 Task: Use Auto Race 01 Effect in this video Movie B.mp4
Action: Mouse pressed left at (315, 138)
Screenshot: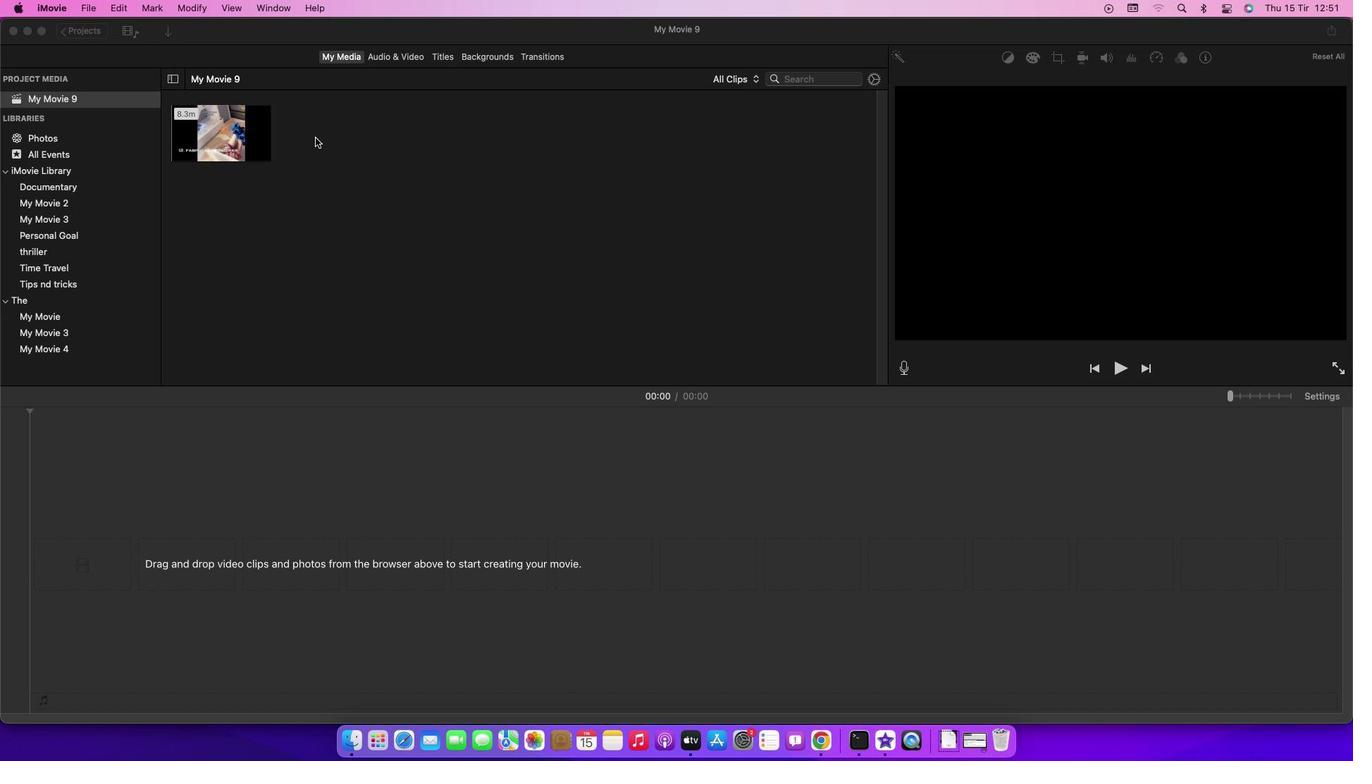 
Action: Mouse moved to (222, 130)
Screenshot: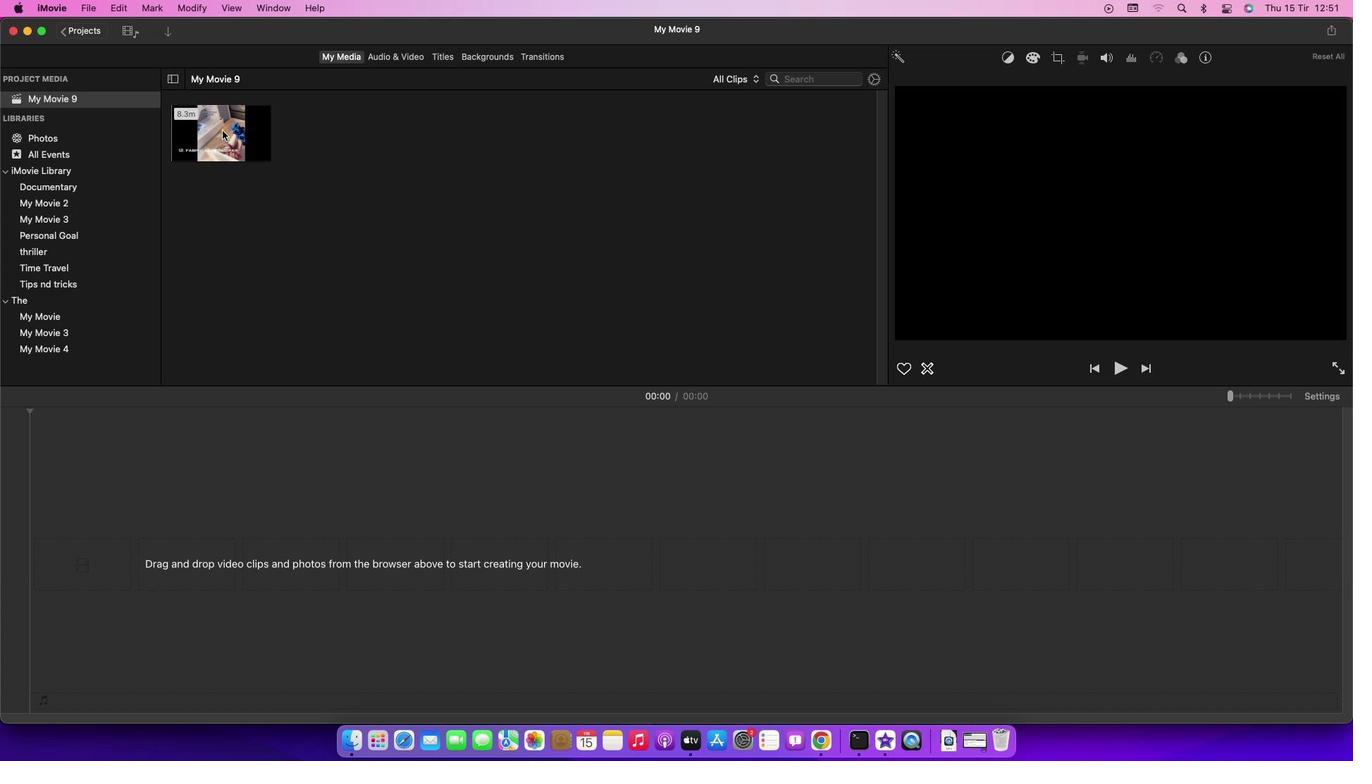 
Action: Mouse pressed left at (222, 130)
Screenshot: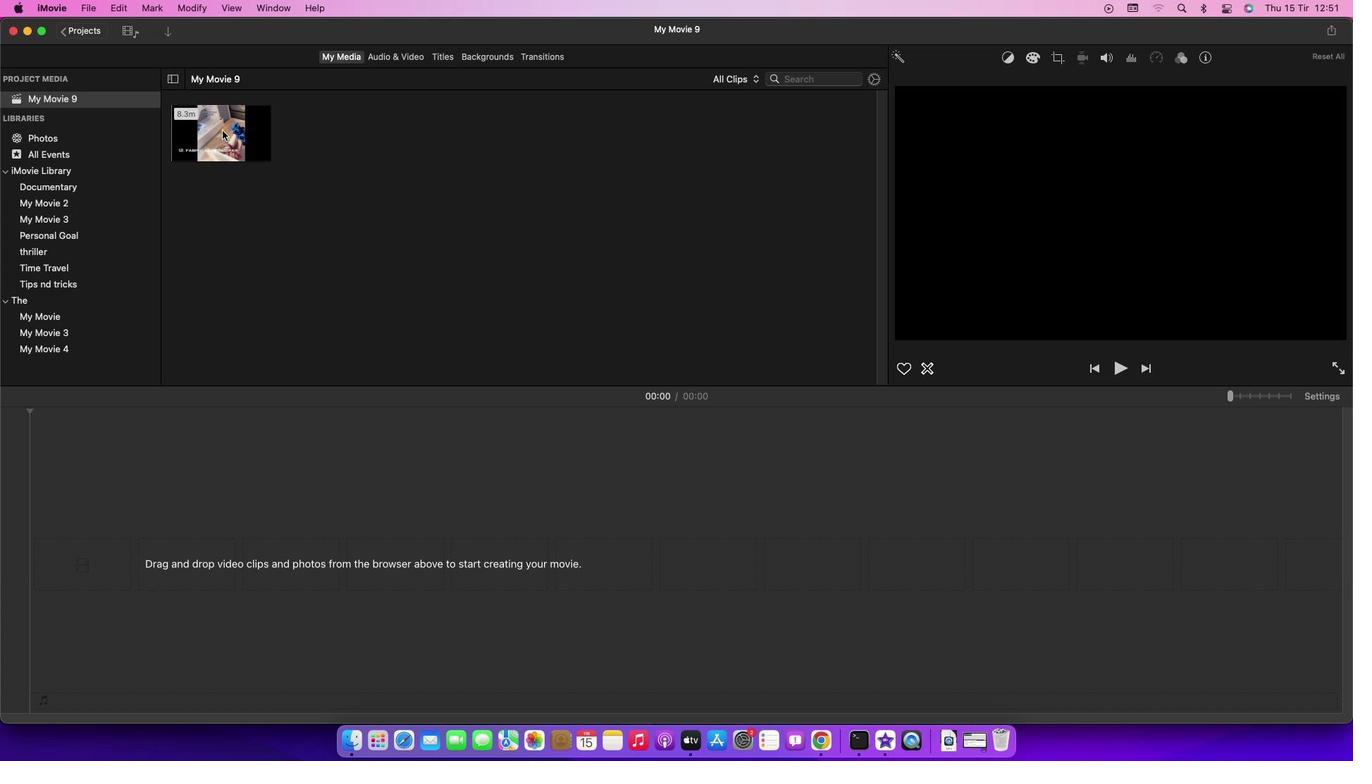 
Action: Mouse moved to (225, 124)
Screenshot: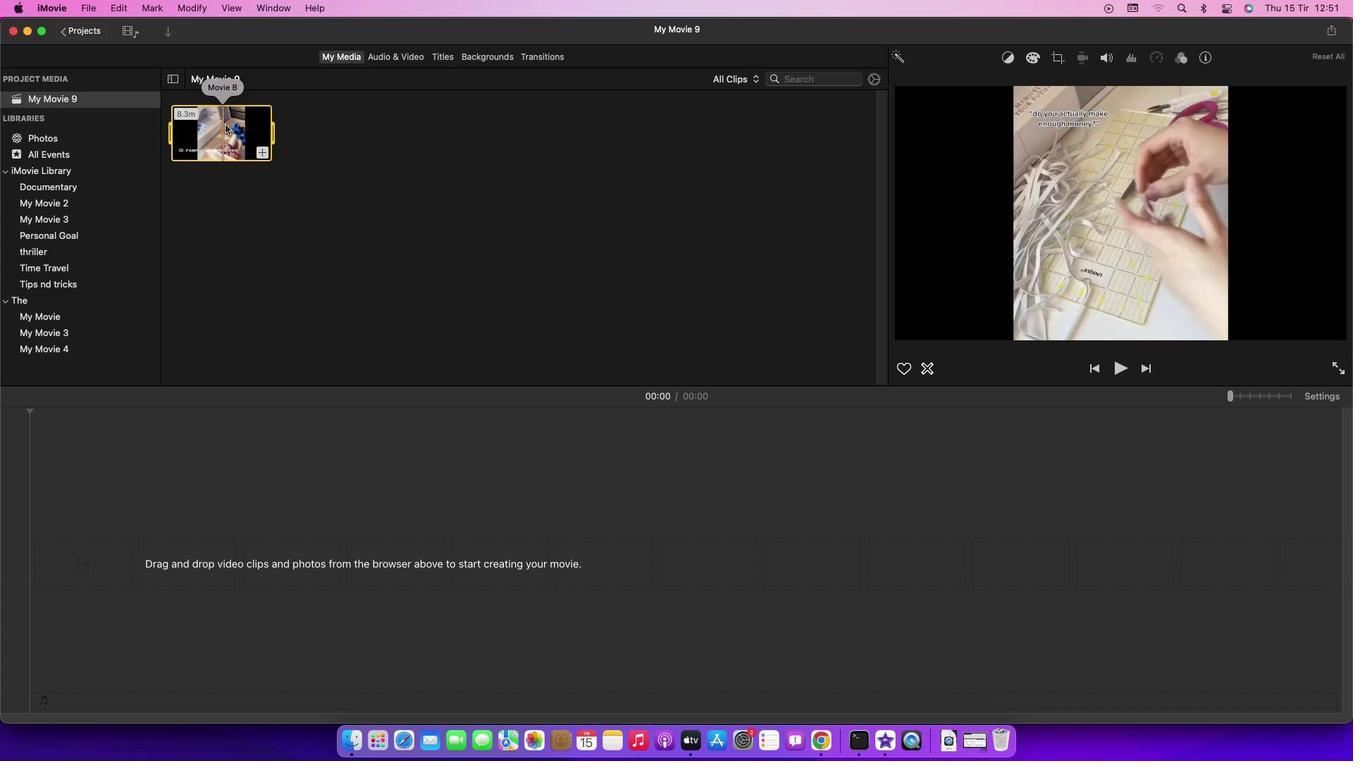 
Action: Mouse pressed left at (225, 124)
Screenshot: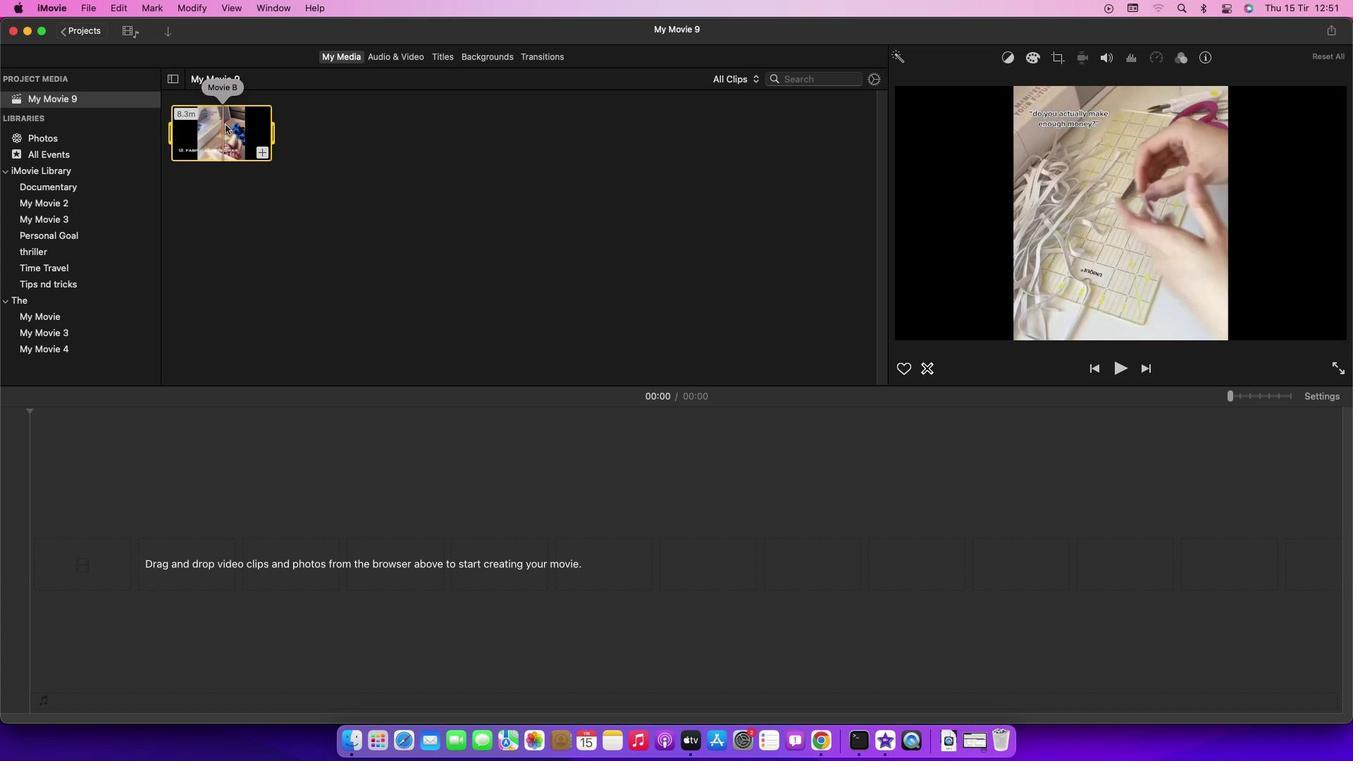 
Action: Mouse moved to (390, 58)
Screenshot: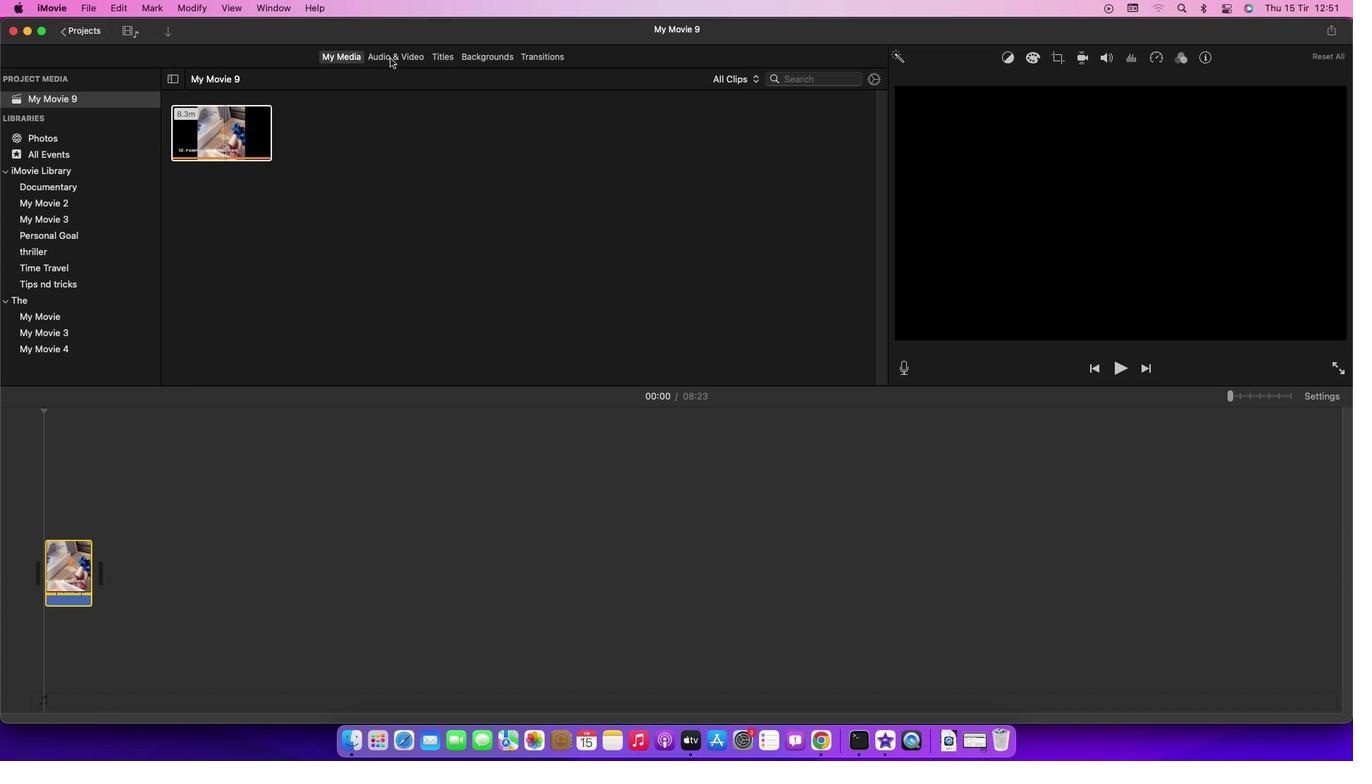 
Action: Mouse pressed left at (390, 58)
Screenshot: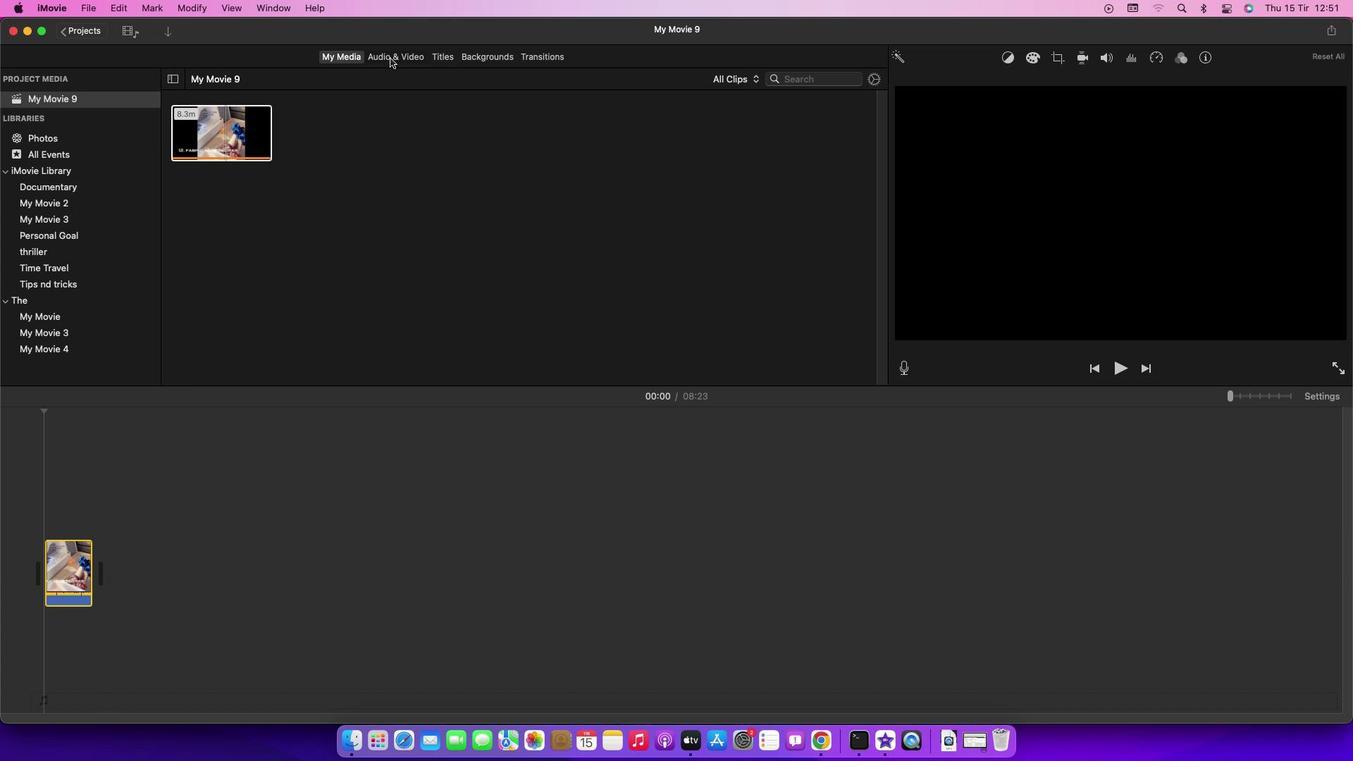 
Action: Mouse moved to (112, 135)
Screenshot: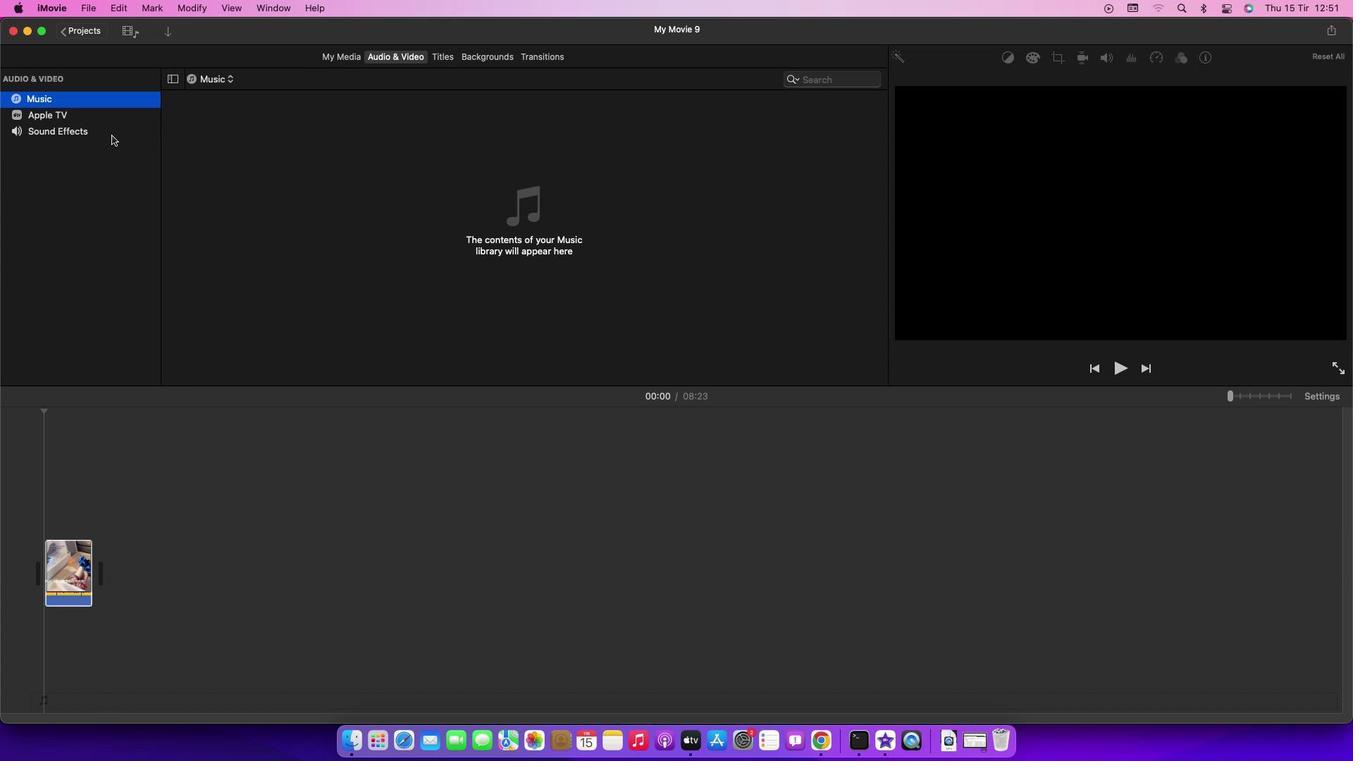 
Action: Mouse pressed left at (112, 135)
Screenshot: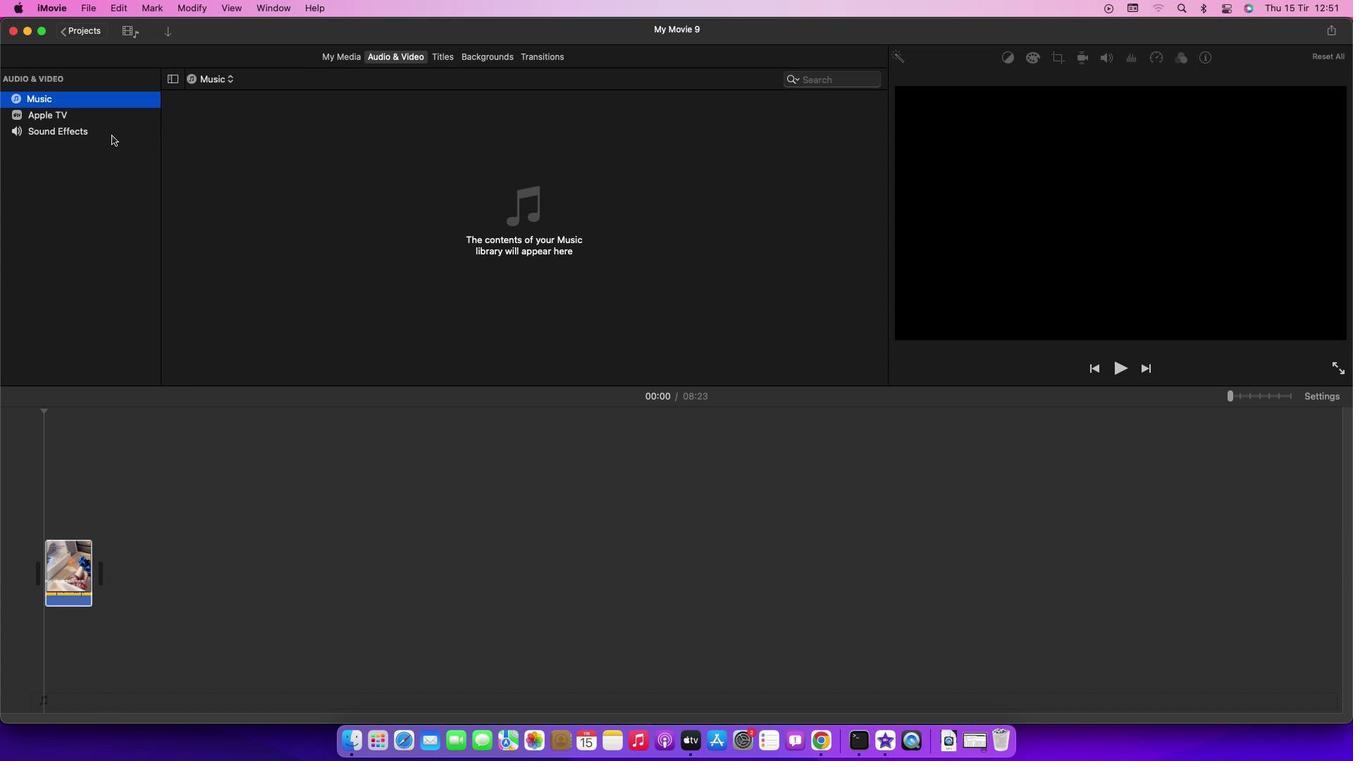 
Action: Mouse moved to (230, 343)
Screenshot: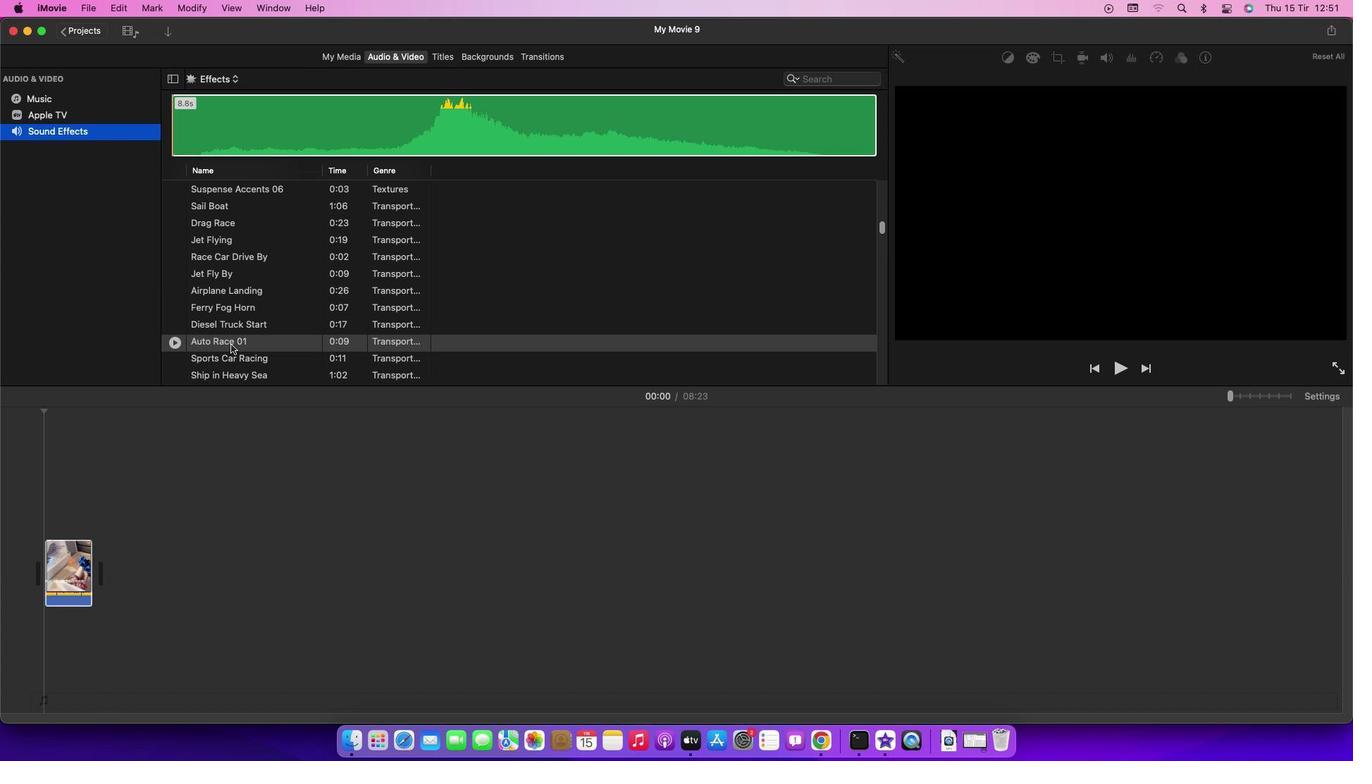
Action: Mouse pressed left at (230, 343)
Screenshot: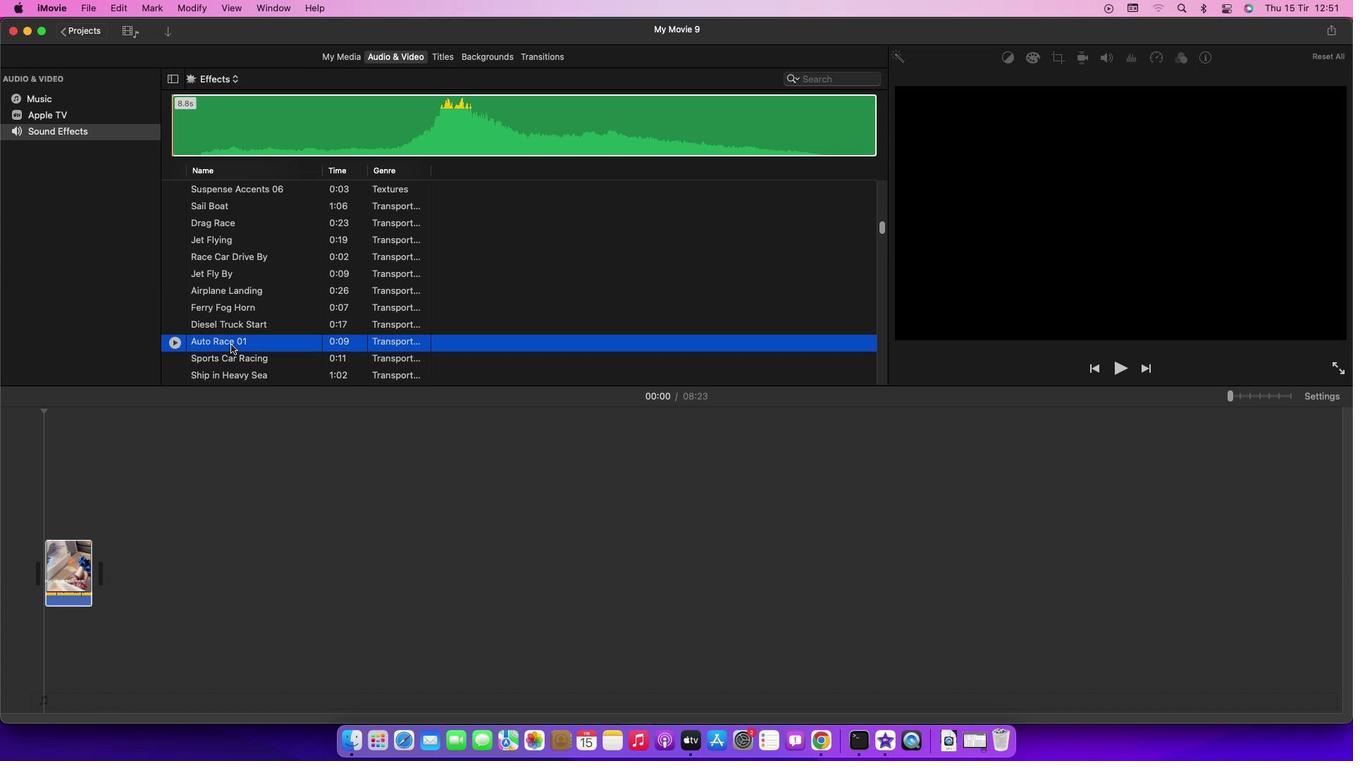 
Action: Mouse moved to (233, 341)
Screenshot: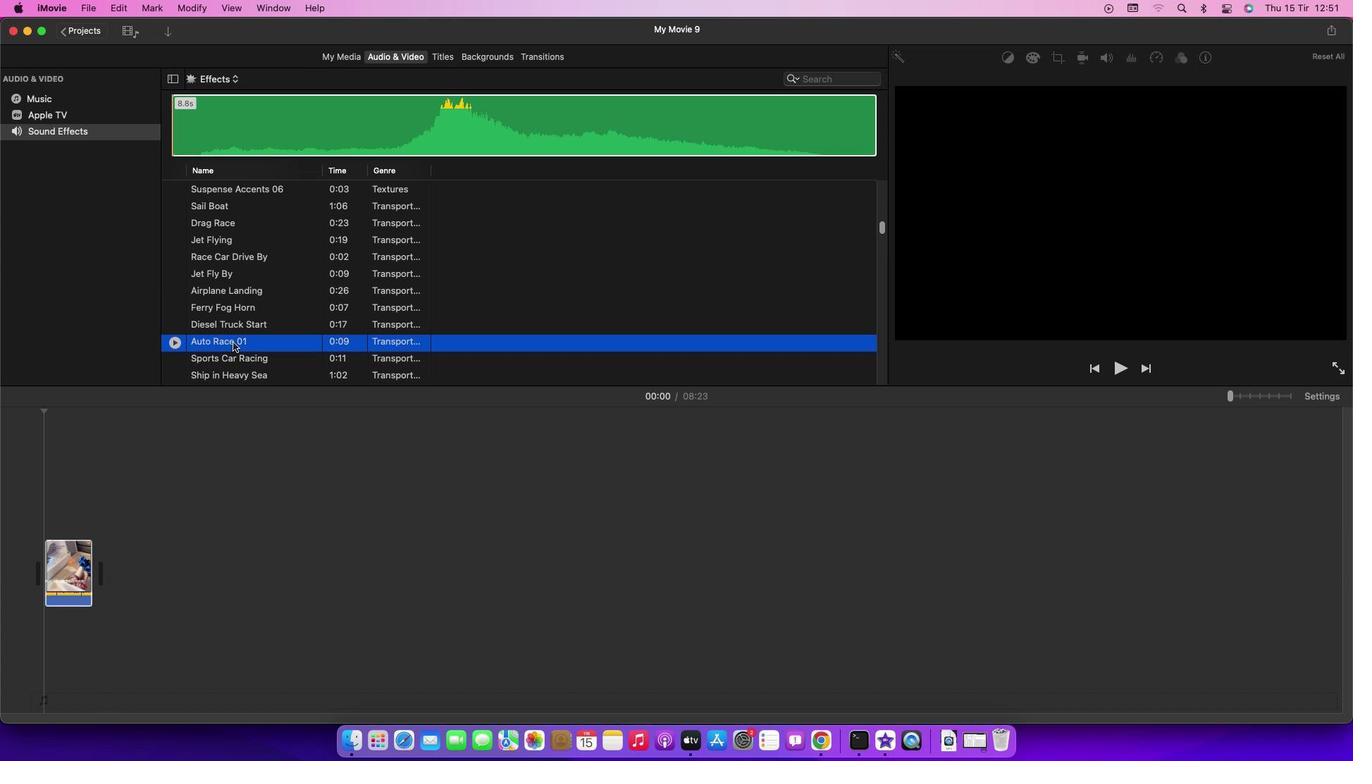 
Action: Mouse pressed left at (233, 341)
Screenshot: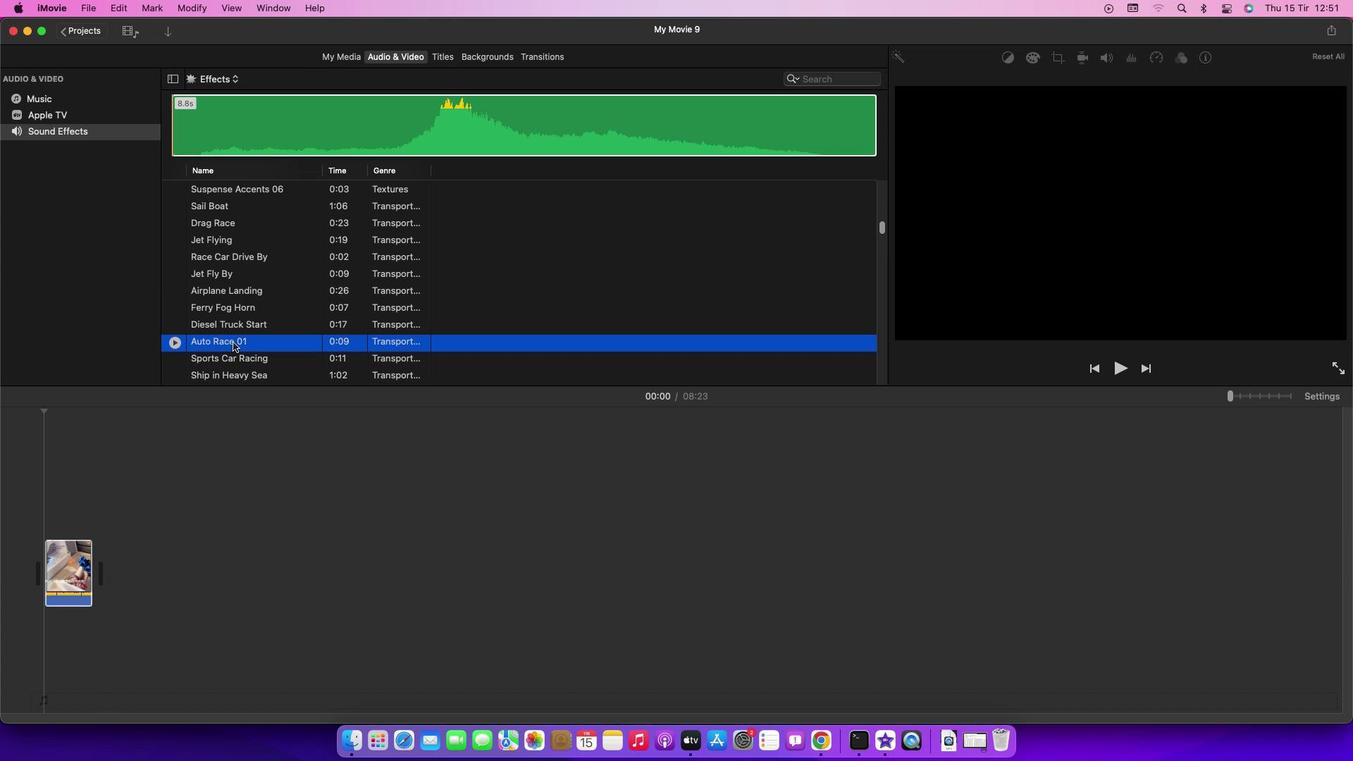 
Action: Mouse moved to (312, 547)
Screenshot: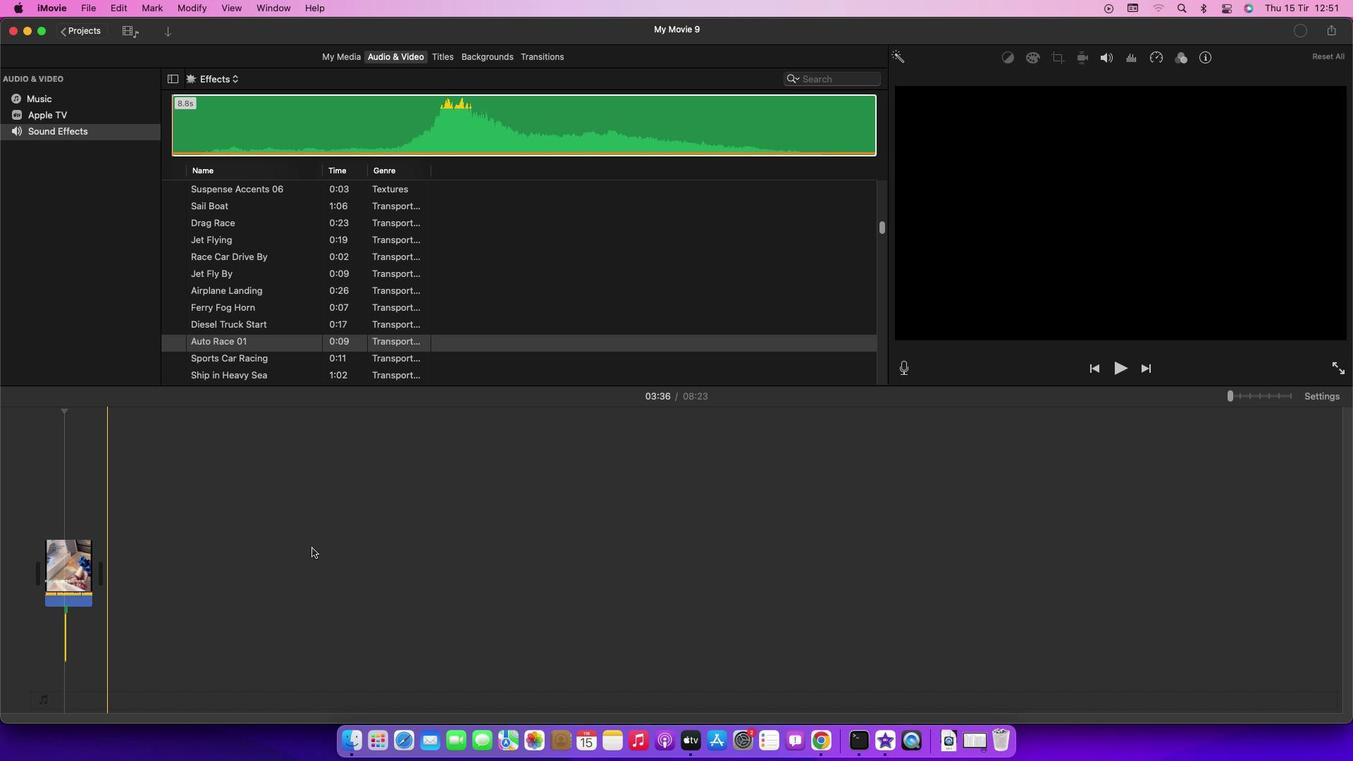 
